 Task: Clip the text.
Action: Mouse moved to (306, 252)
Screenshot: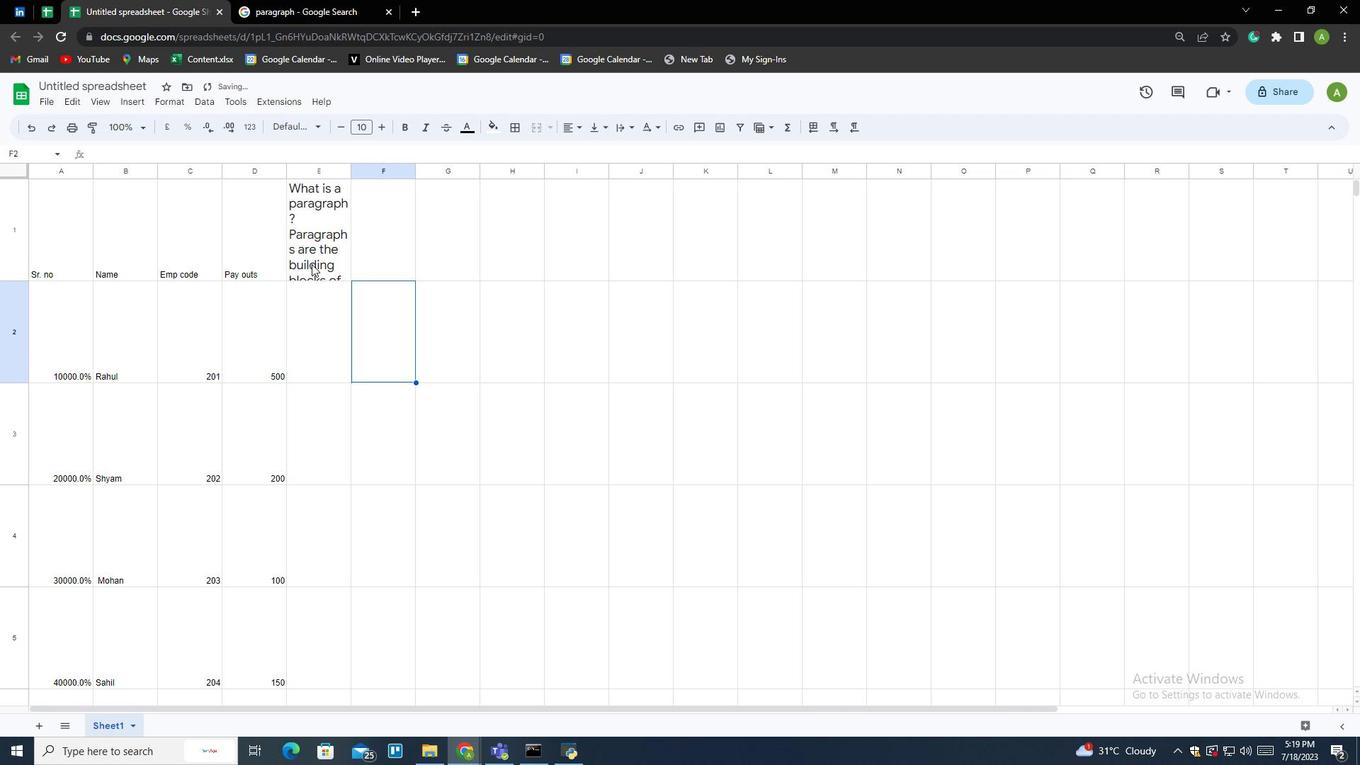 
Action: Mouse pressed left at (306, 252)
Screenshot: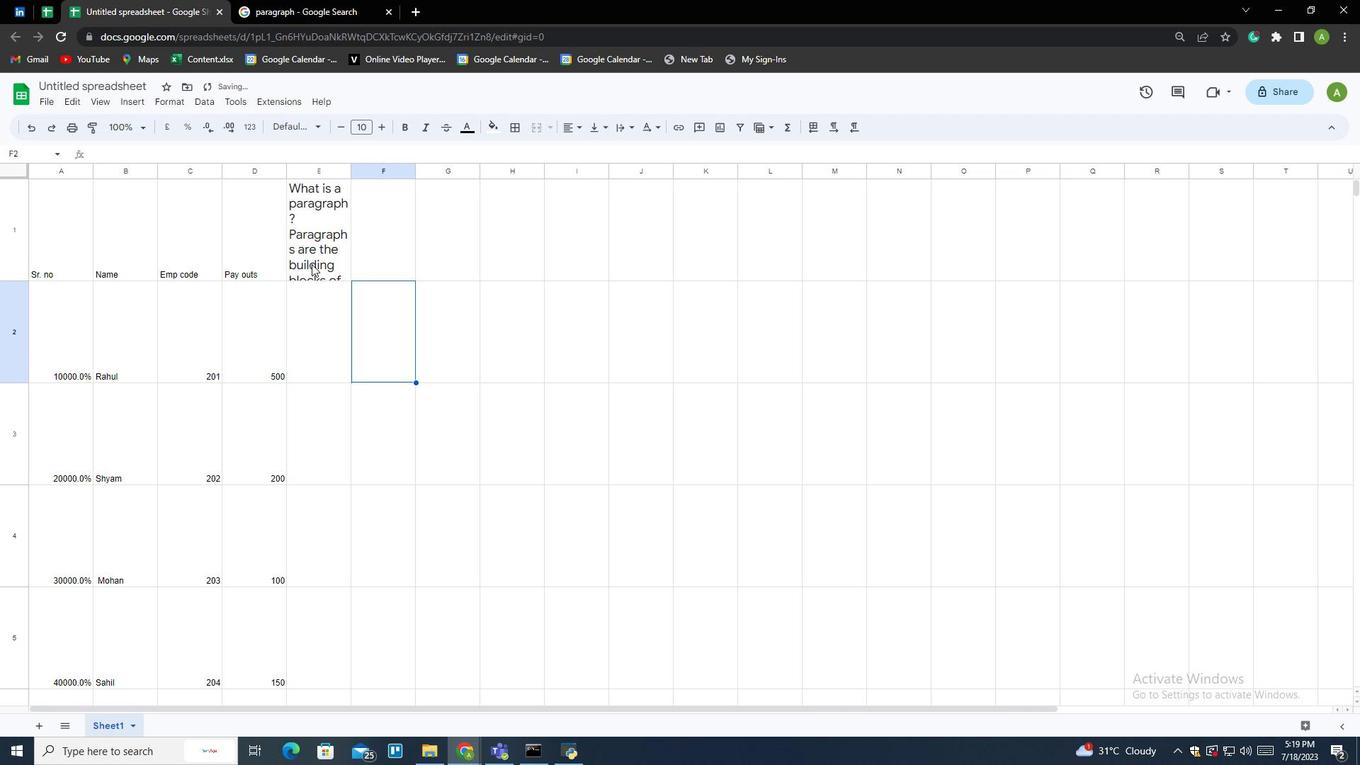 
Action: Mouse moved to (168, 99)
Screenshot: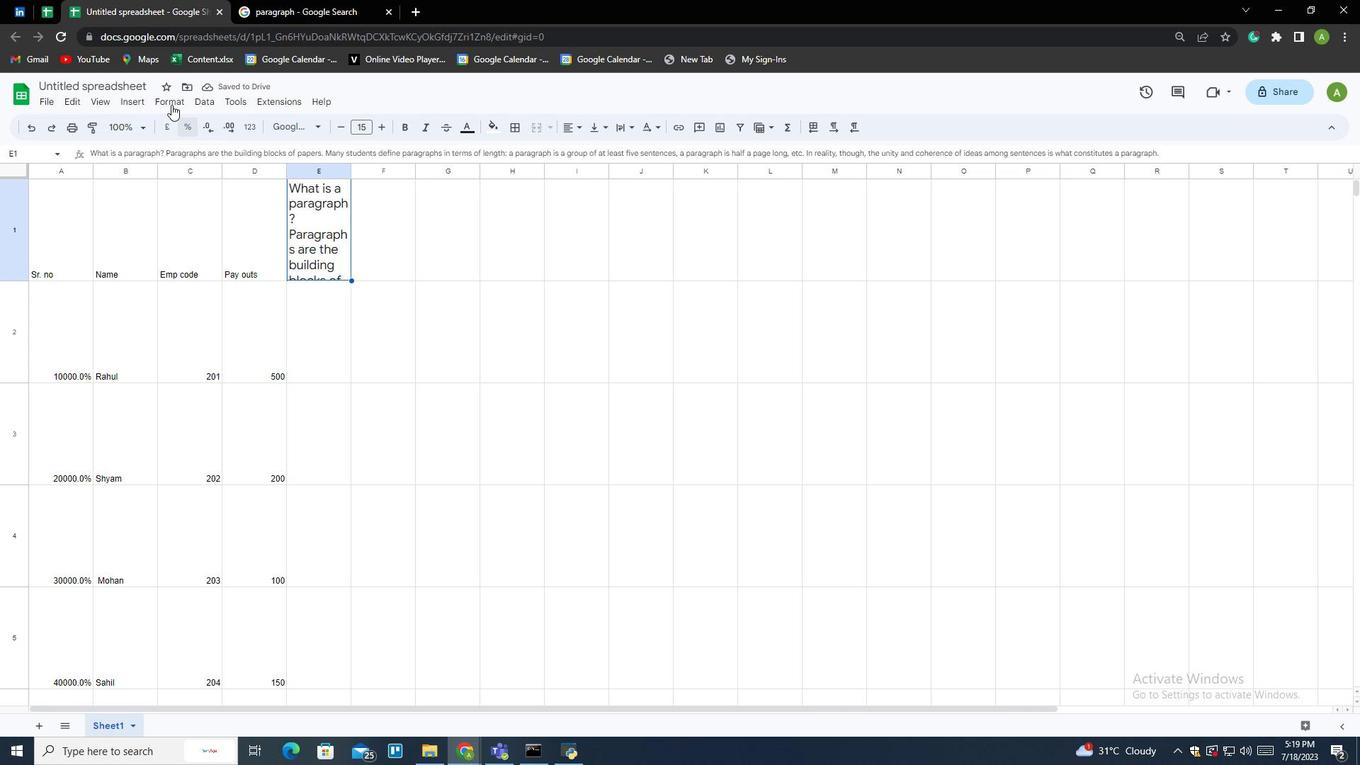 
Action: Mouse pressed left at (168, 99)
Screenshot: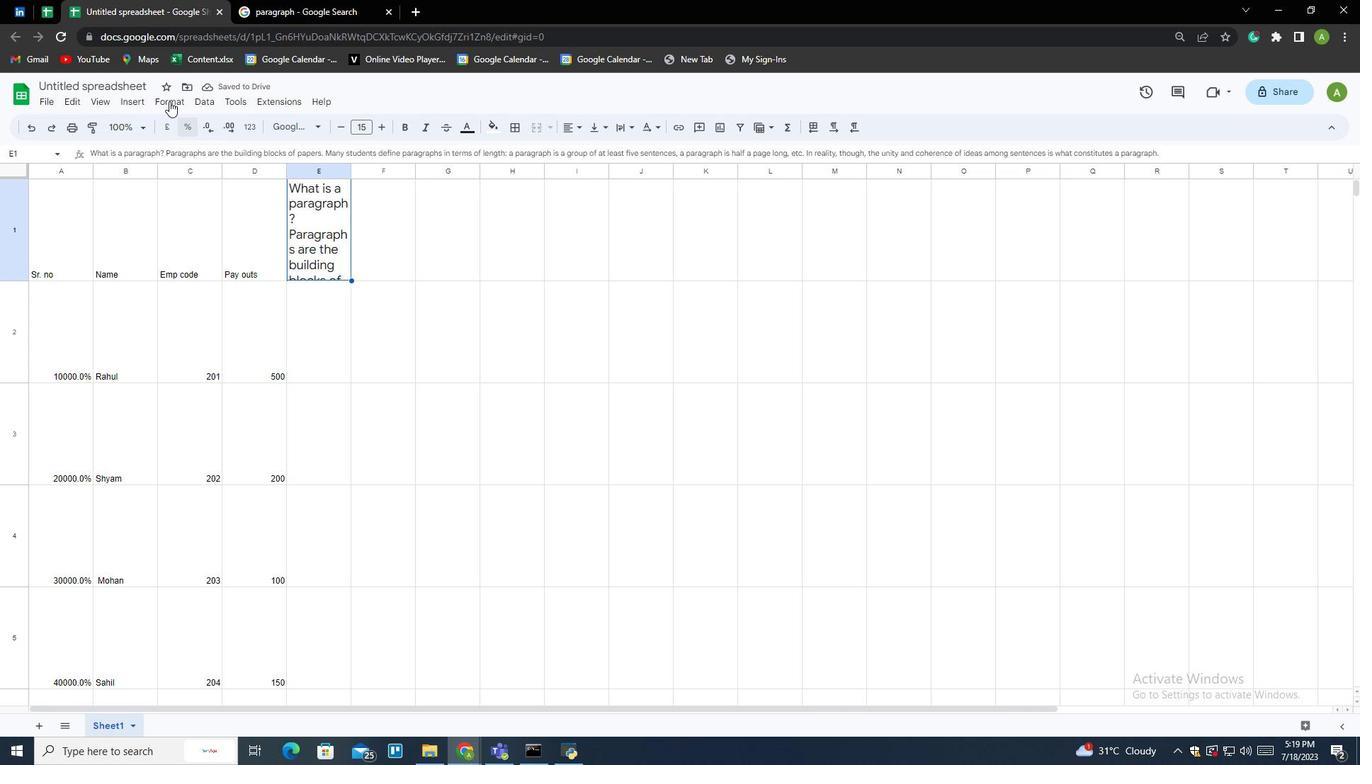 
Action: Mouse moved to (206, 245)
Screenshot: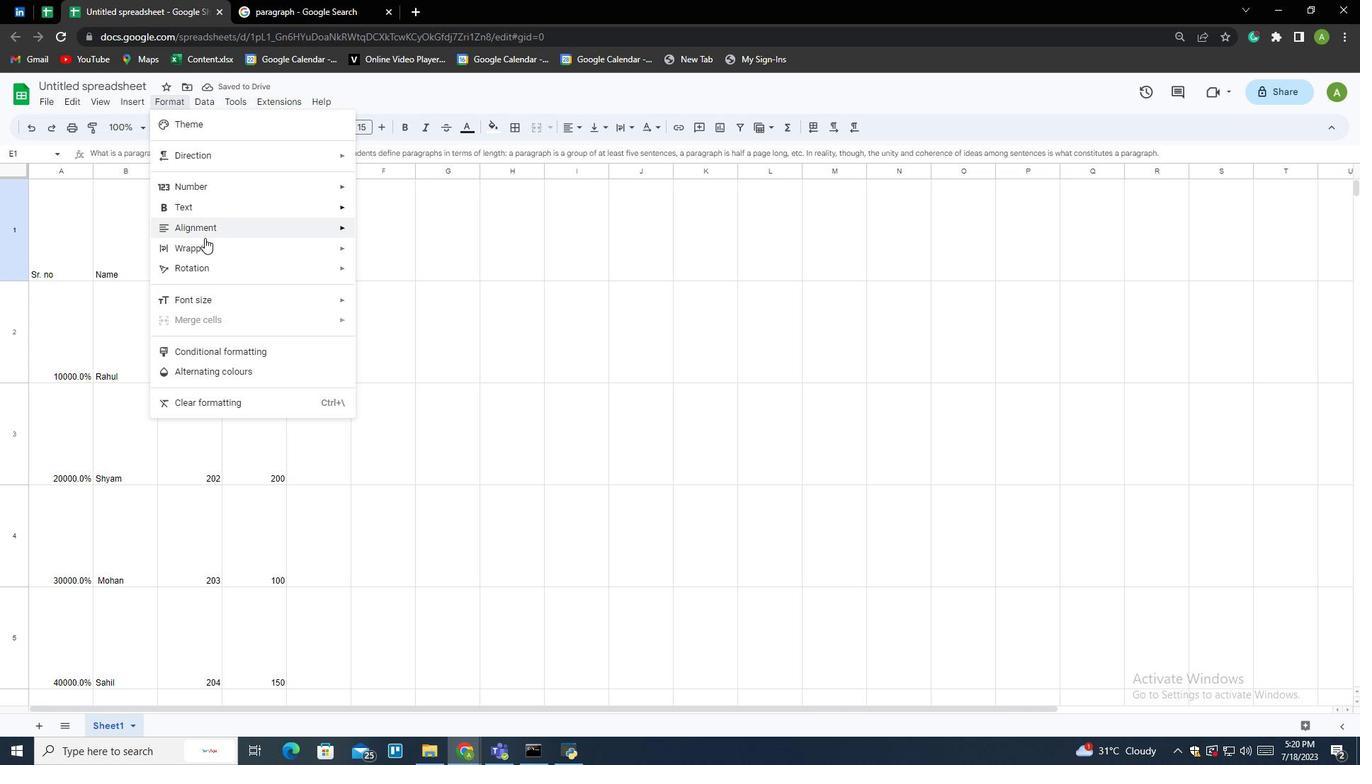 
Action: Mouse pressed left at (206, 245)
Screenshot: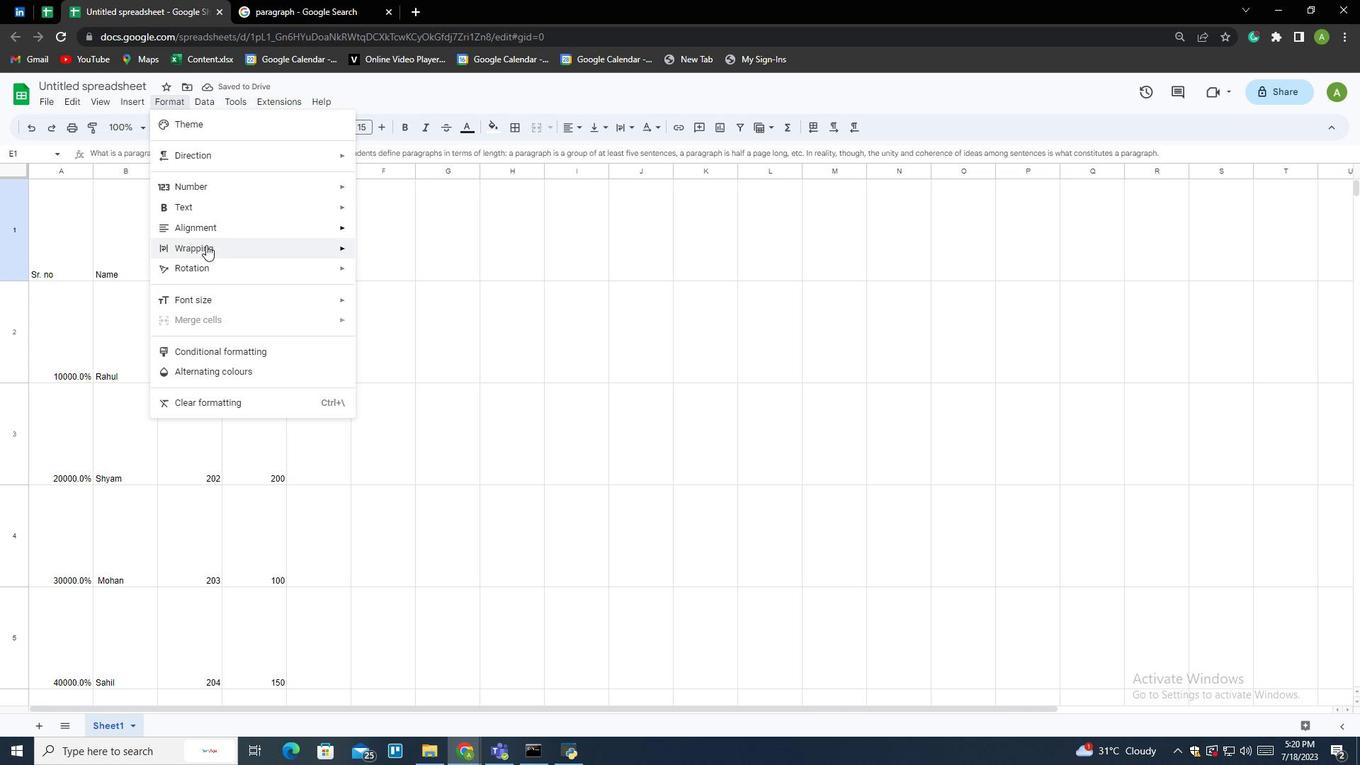 
Action: Mouse moved to (386, 289)
Screenshot: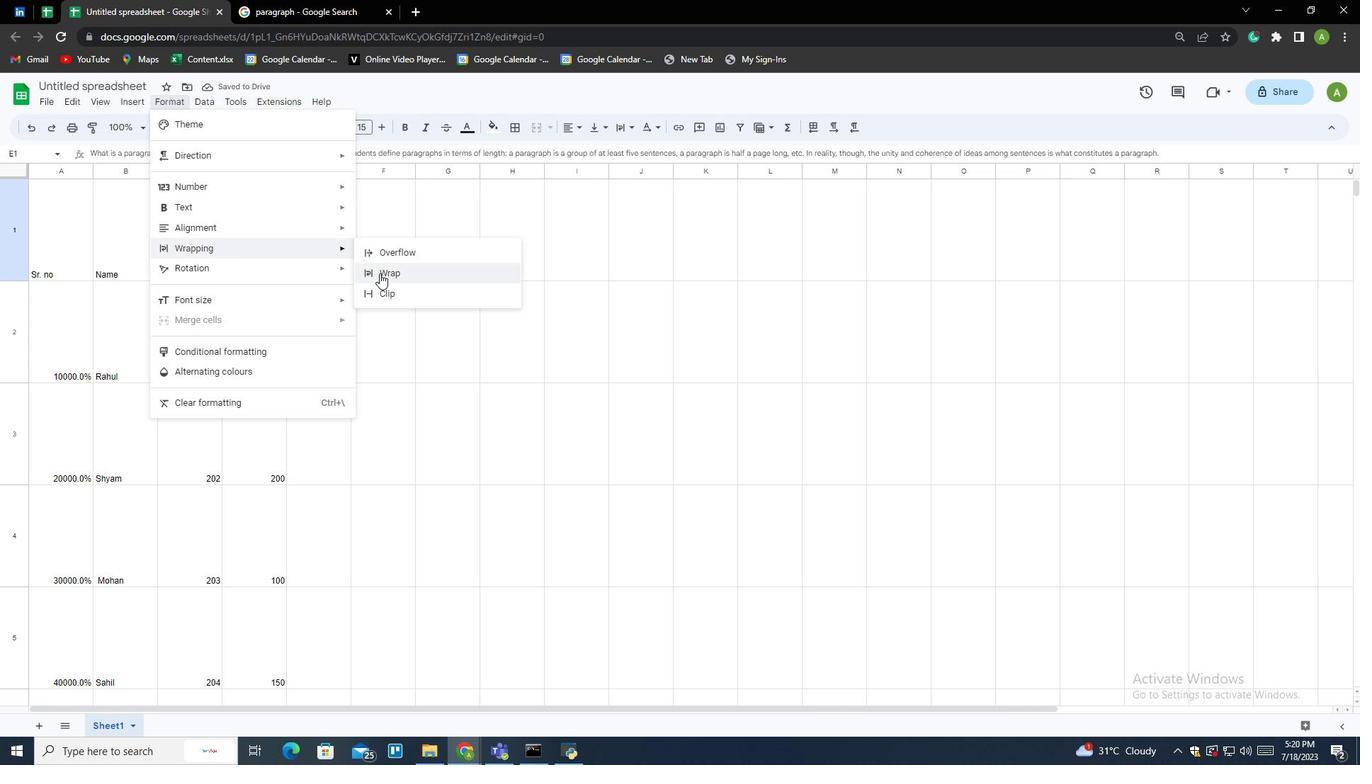 
Action: Mouse pressed left at (386, 289)
Screenshot: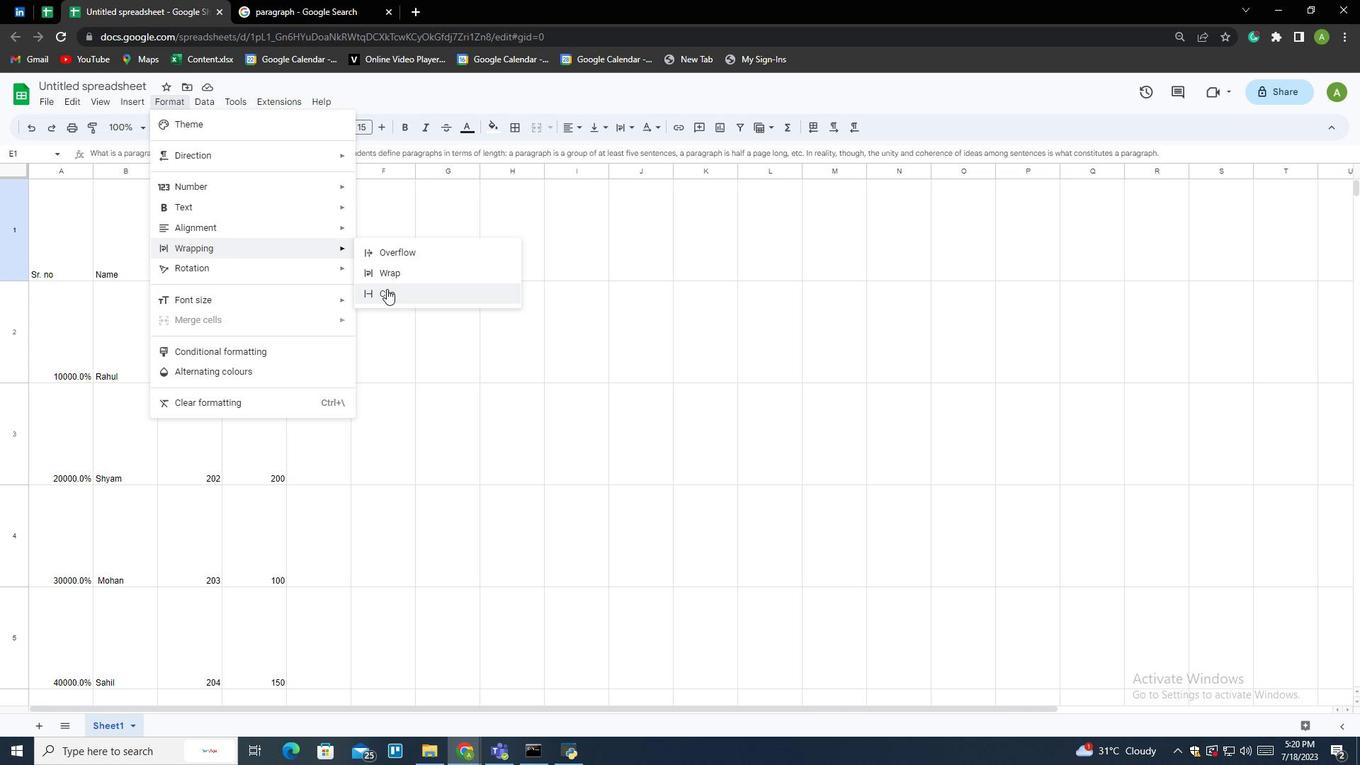 
Action: Mouse moved to (349, 361)
Screenshot: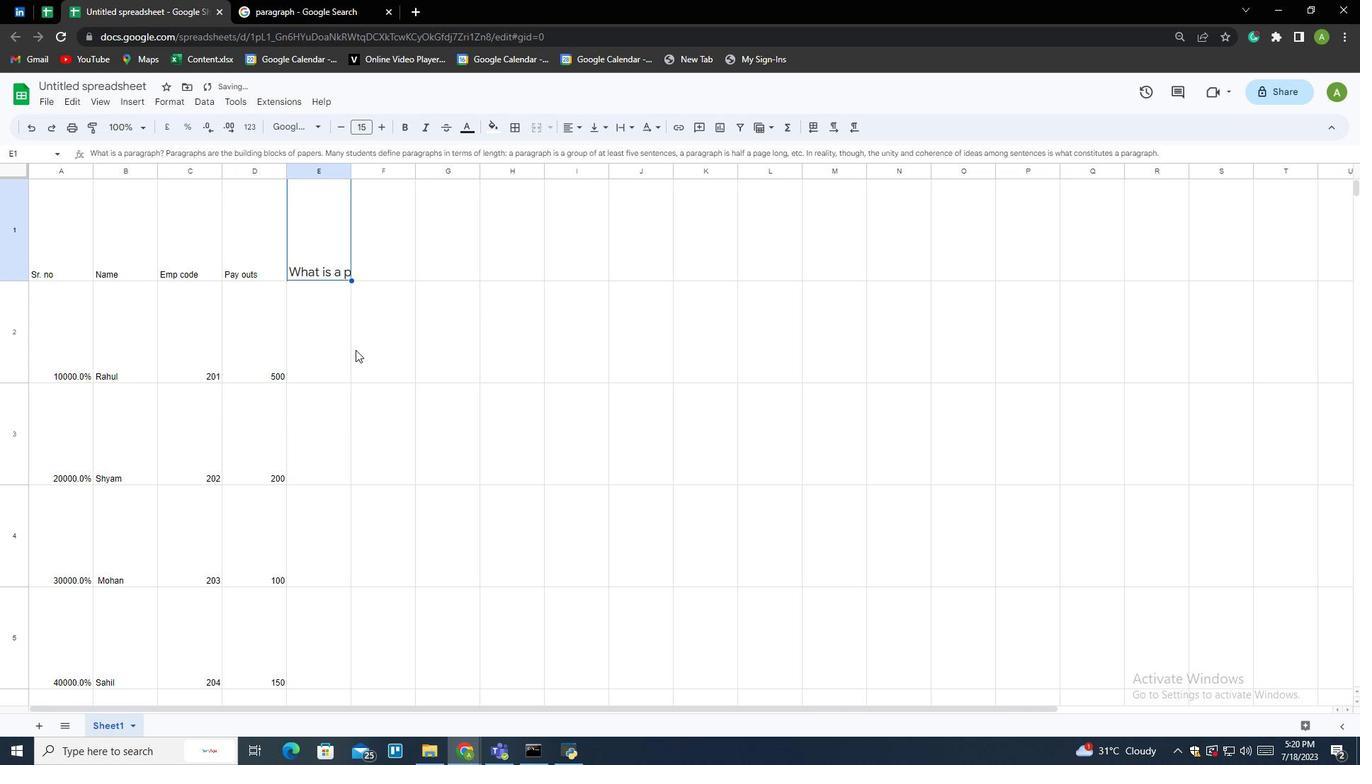 
